 Task: Add a field from the Popular template Effort Level a blank project Brighten
Action: Mouse moved to (1027, 92)
Screenshot: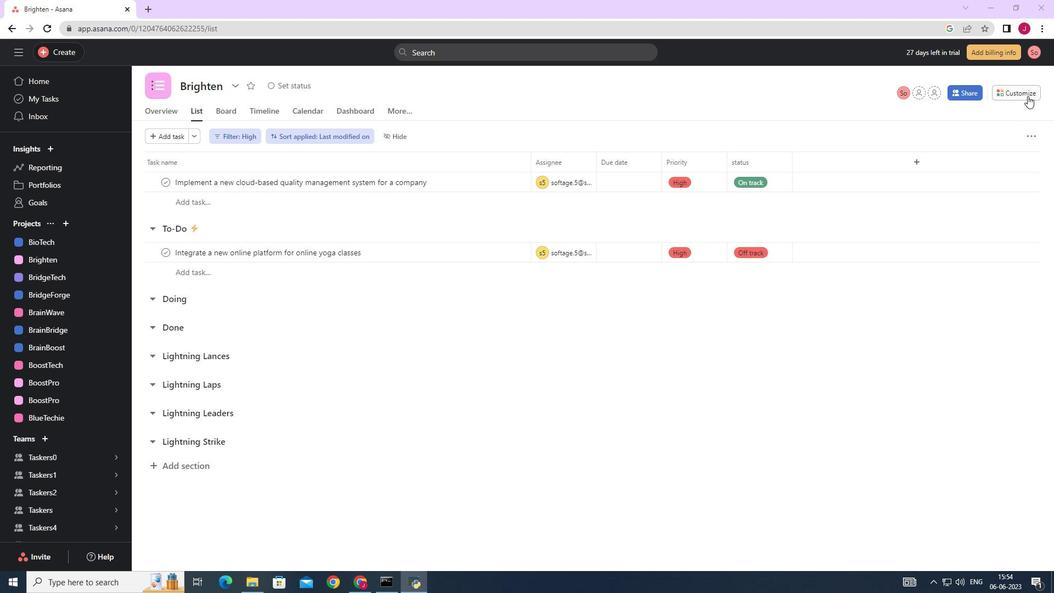 
Action: Mouse pressed left at (1027, 92)
Screenshot: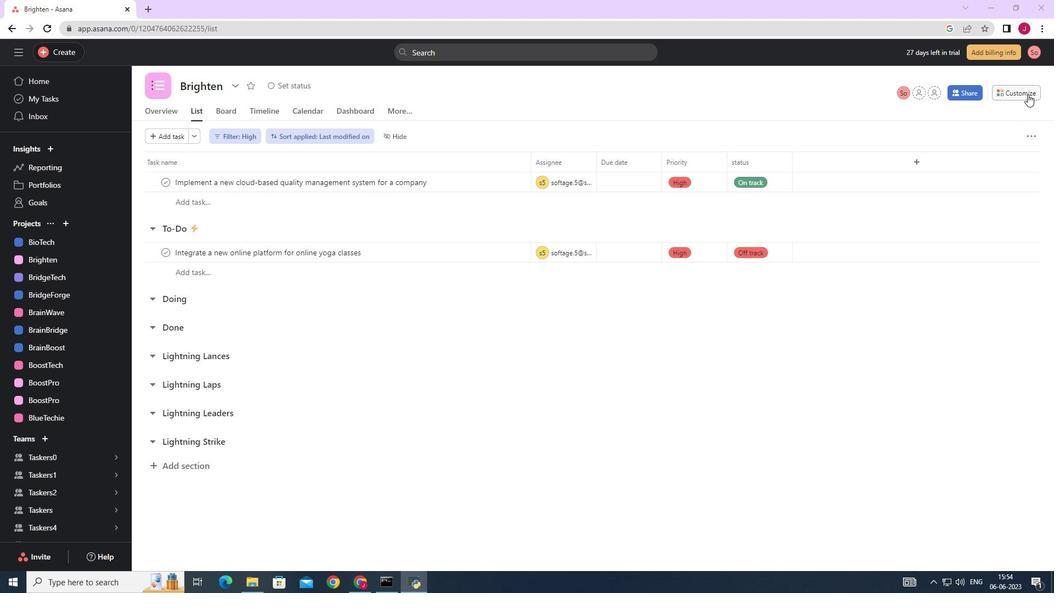
Action: Mouse moved to (899, 220)
Screenshot: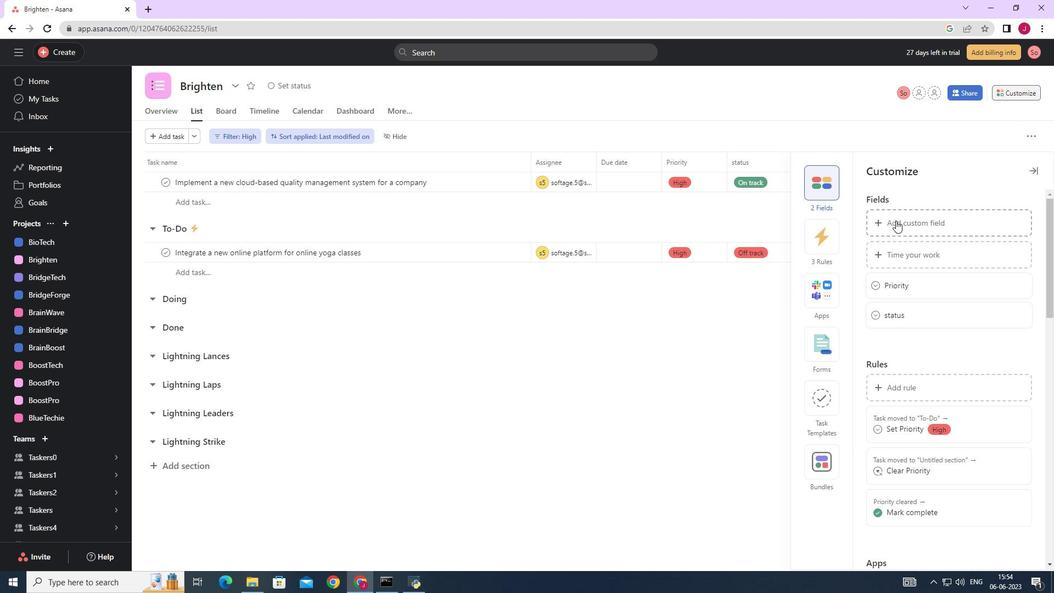 
Action: Mouse pressed left at (899, 220)
Screenshot: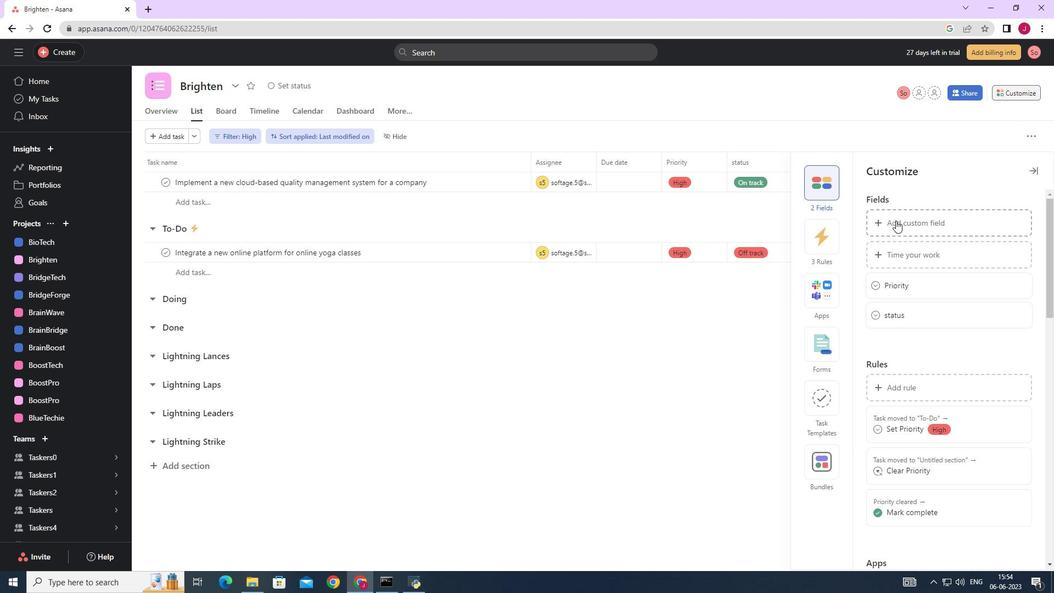 
Action: Mouse moved to (509, 174)
Screenshot: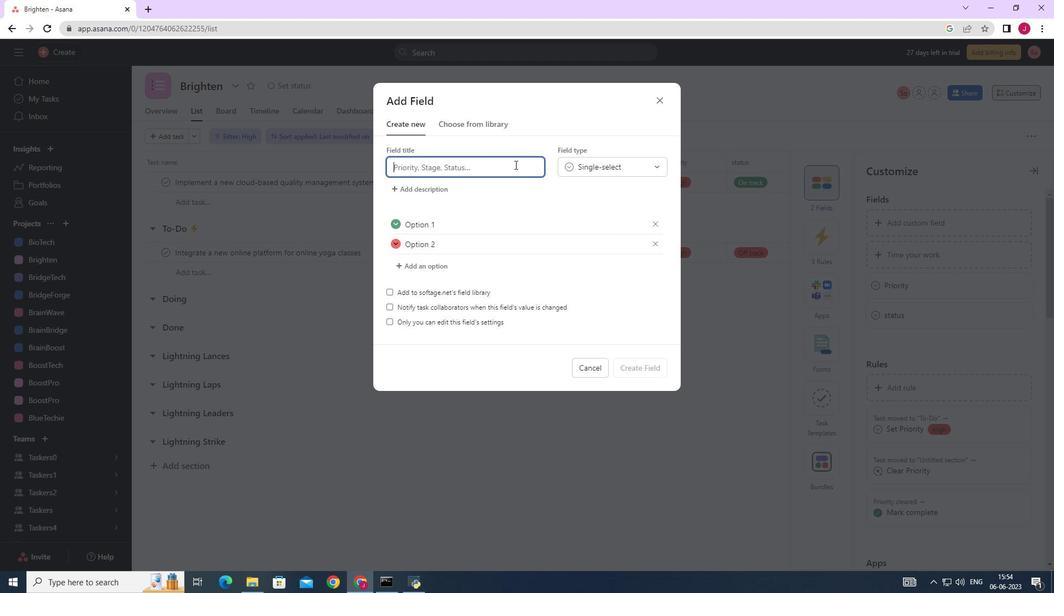
Action: Key pressed <Key.caps_lock>E<Key.caps_lock>ffort<Key.space><Key.caps_lock>L<Key.caps_lock>evel
Screenshot: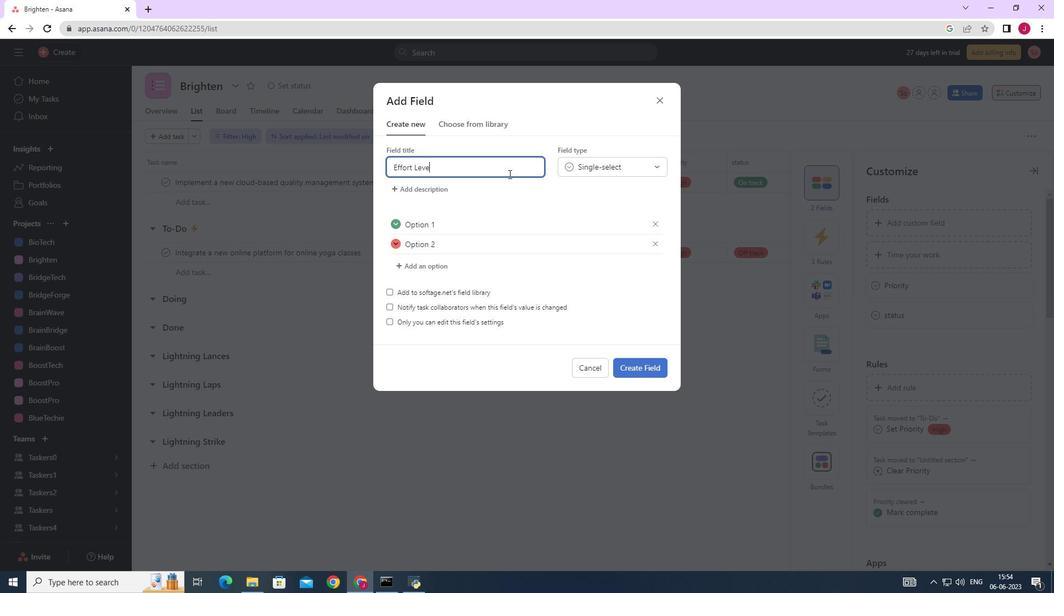 
Action: Mouse moved to (644, 363)
Screenshot: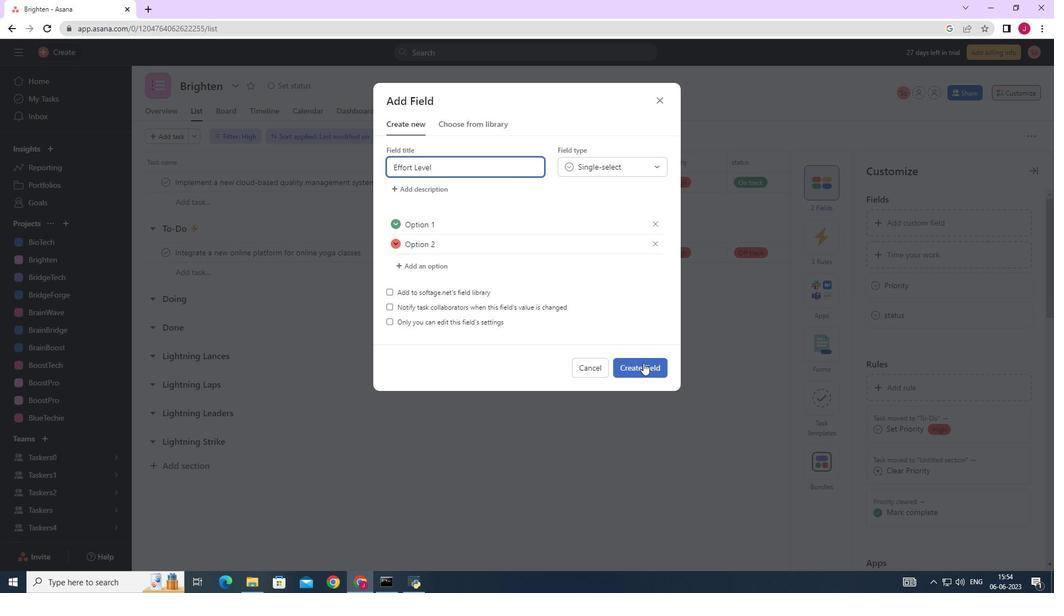 
Action: Mouse pressed left at (644, 363)
Screenshot: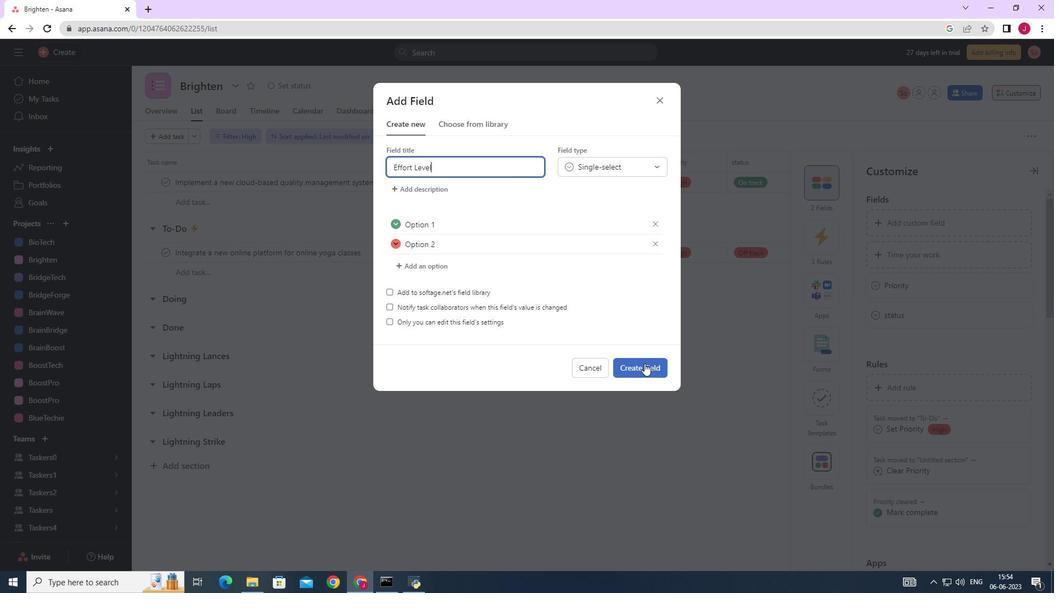 
